 Task: Filter the orders by the recently viewed orders
Action: Mouse scrolled (335, 222) with delta (0, 0)
Screenshot: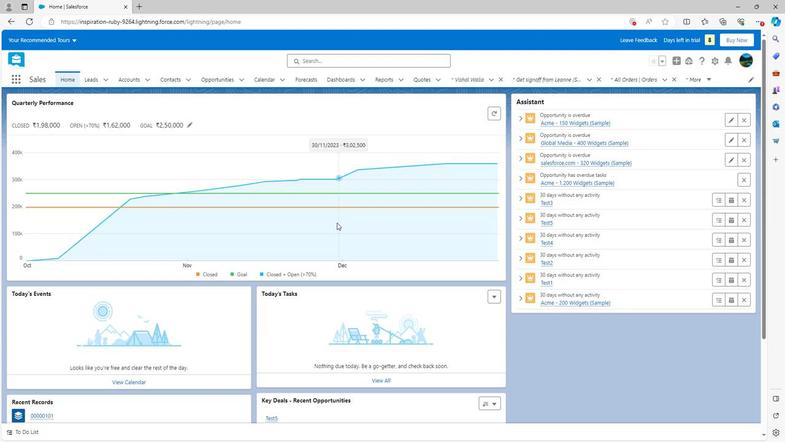 
Action: Mouse scrolled (335, 222) with delta (0, 0)
Screenshot: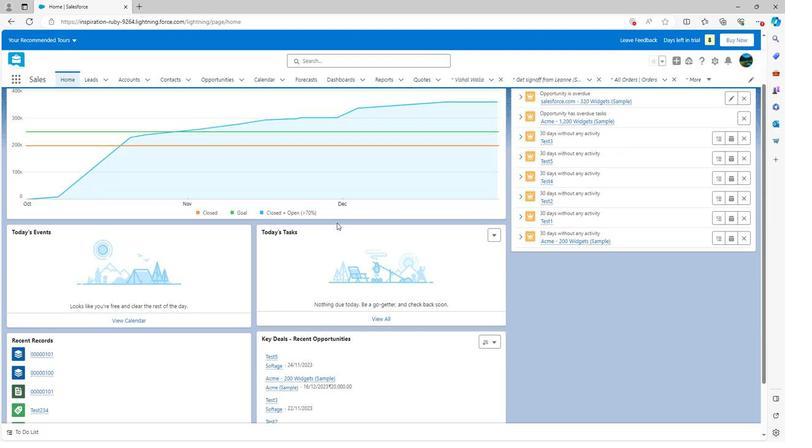 
Action: Mouse scrolled (335, 222) with delta (0, 0)
Screenshot: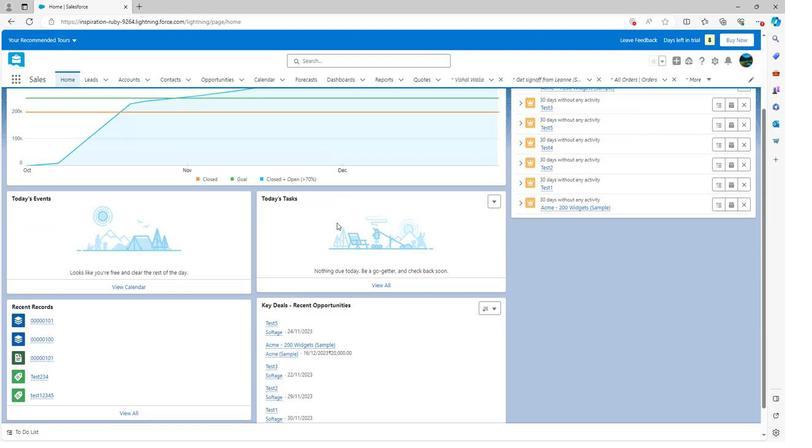 
Action: Mouse scrolled (335, 222) with delta (0, 0)
Screenshot: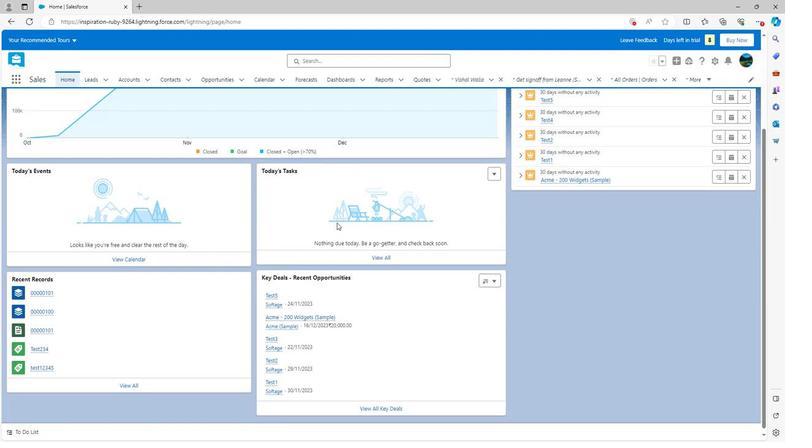 
Action: Mouse scrolled (335, 223) with delta (0, 0)
Screenshot: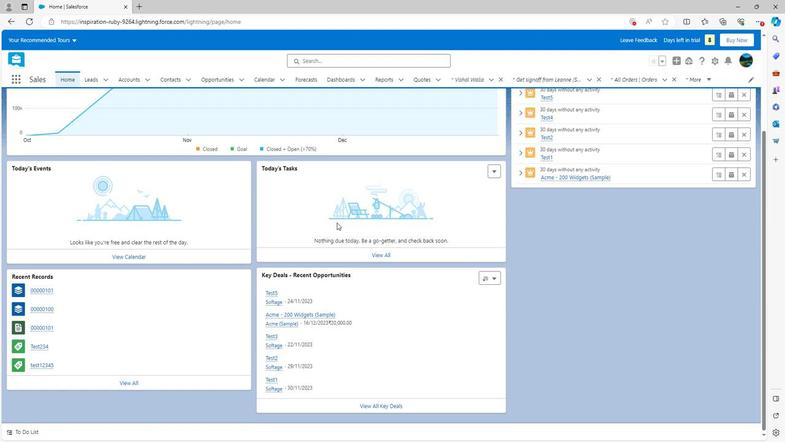 
Action: Mouse scrolled (335, 223) with delta (0, 0)
Screenshot: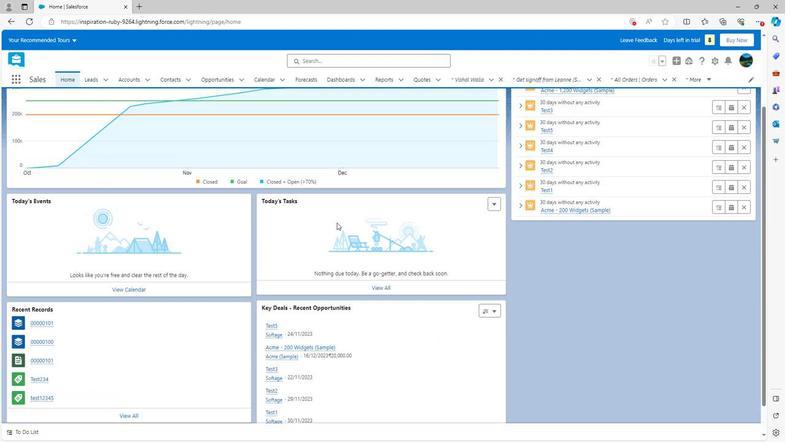 
Action: Mouse scrolled (335, 223) with delta (0, 0)
Screenshot: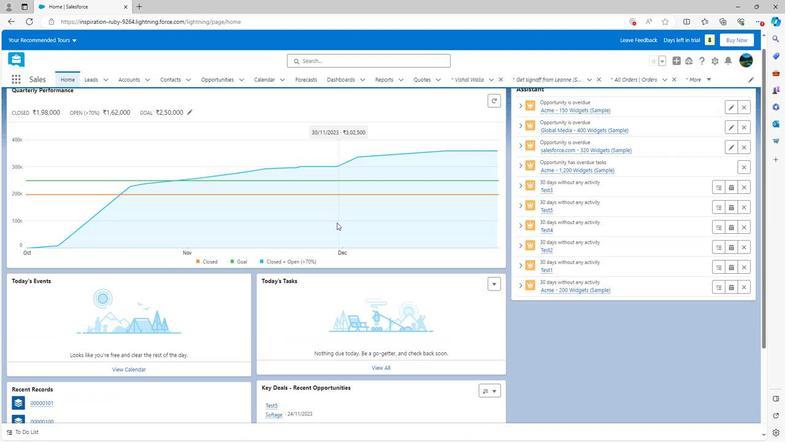 
Action: Mouse scrolled (335, 223) with delta (0, 0)
Screenshot: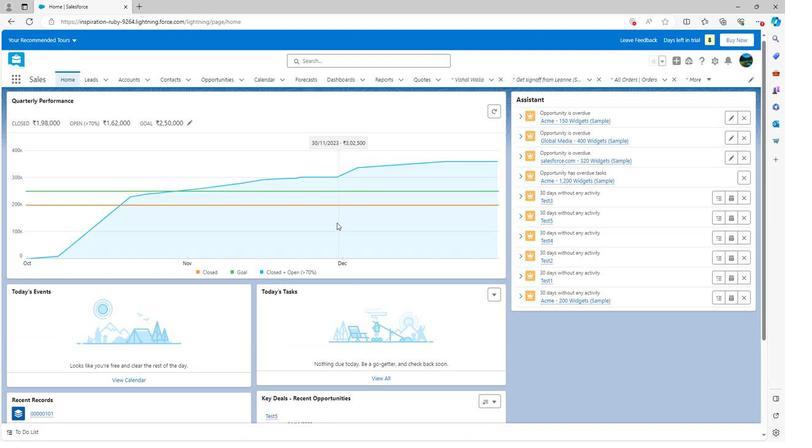 
Action: Mouse moved to (645, 76)
Screenshot: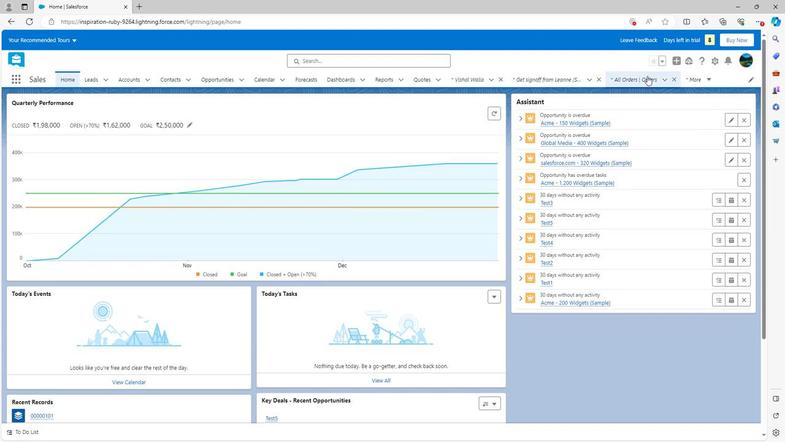 
Action: Mouse pressed left at (645, 76)
Screenshot: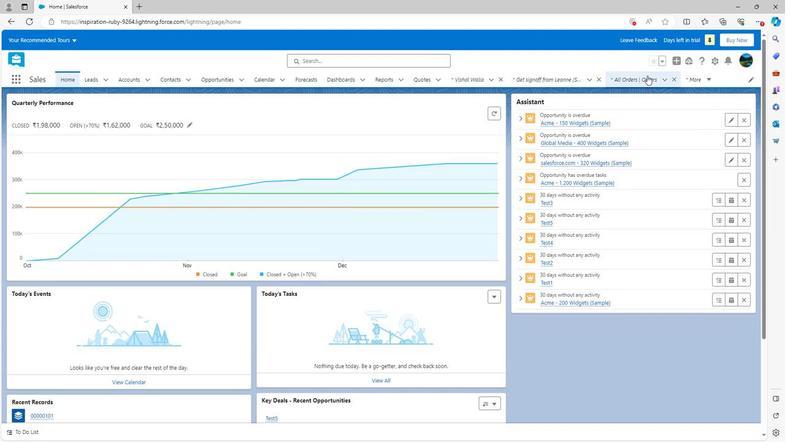 
Action: Mouse moved to (93, 109)
Screenshot: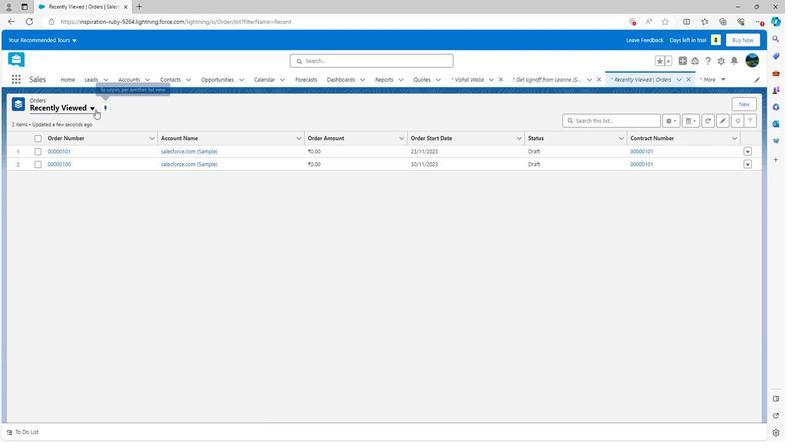 
Action: Mouse pressed left at (93, 109)
Screenshot: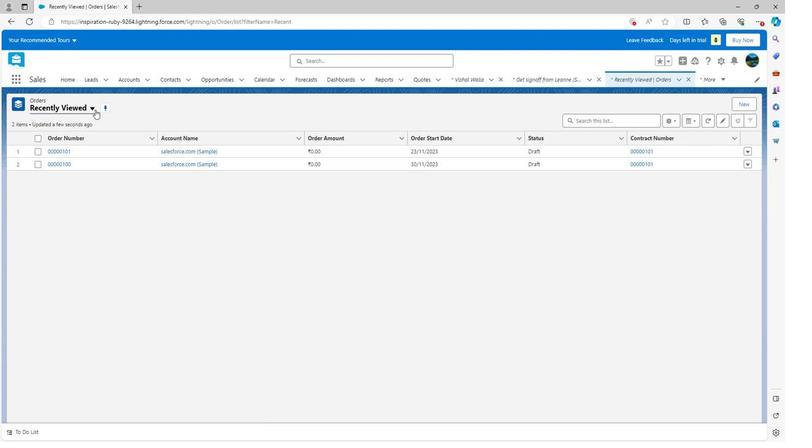 
Action: Mouse moved to (112, 181)
Screenshot: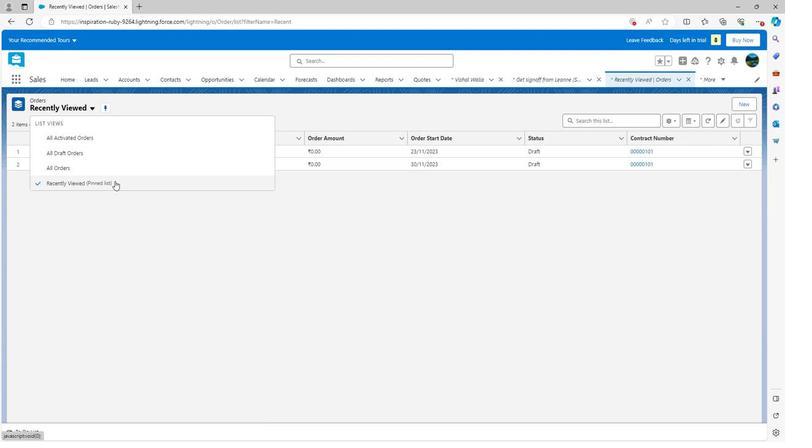 
Action: Mouse pressed left at (112, 181)
Screenshot: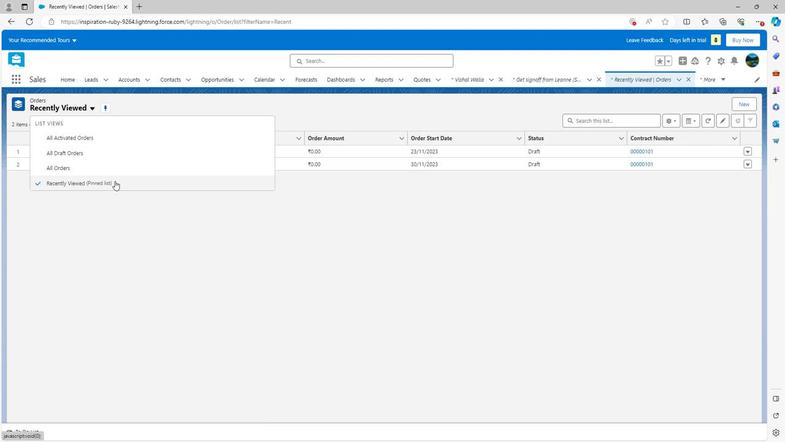 
Action: Mouse moved to (502, 176)
Screenshot: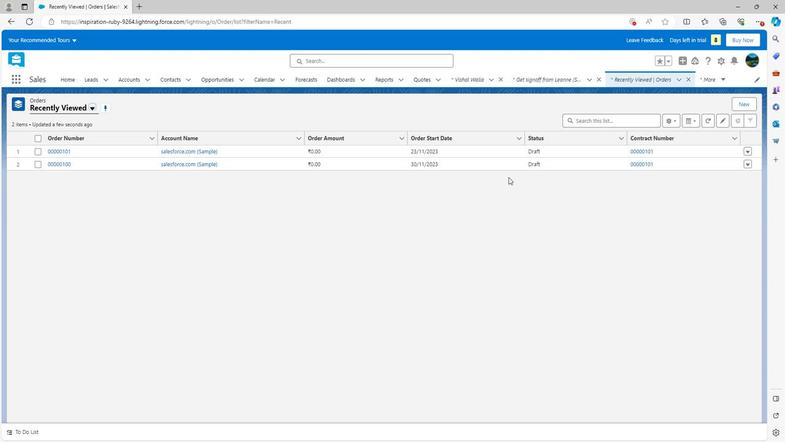 
